 Task: Compose and send an invitation email for a welcome party, including a subject line, recipient addresses, a message body, and an image.
Action: Mouse moved to (40, 47)
Screenshot: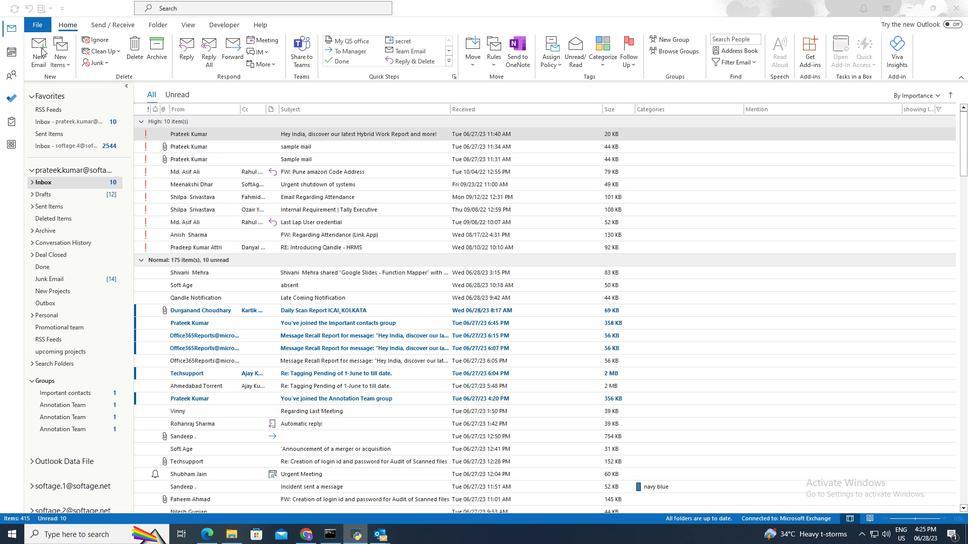 
Action: Mouse pressed left at (40, 47)
Screenshot: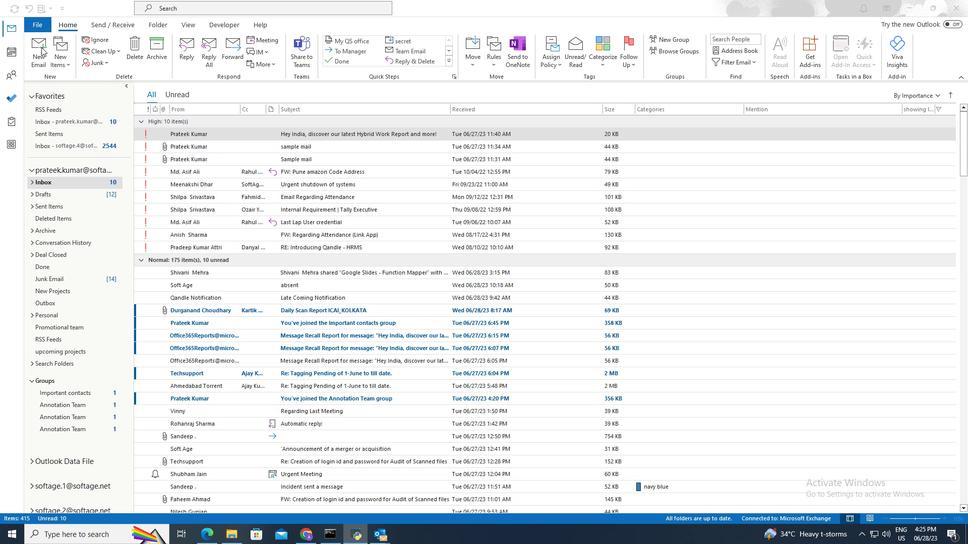 
Action: Mouse moved to (40, 46)
Screenshot: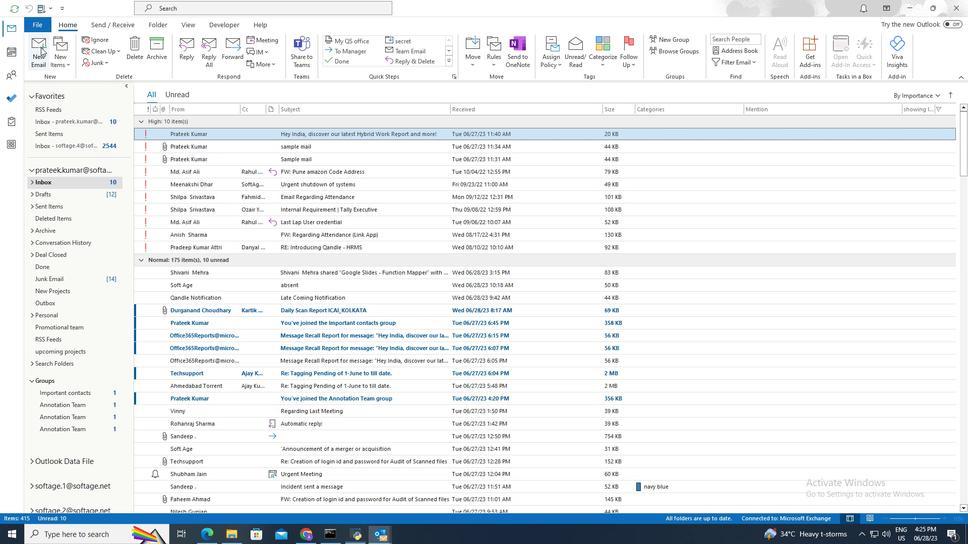 
Action: Mouse pressed left at (40, 46)
Screenshot: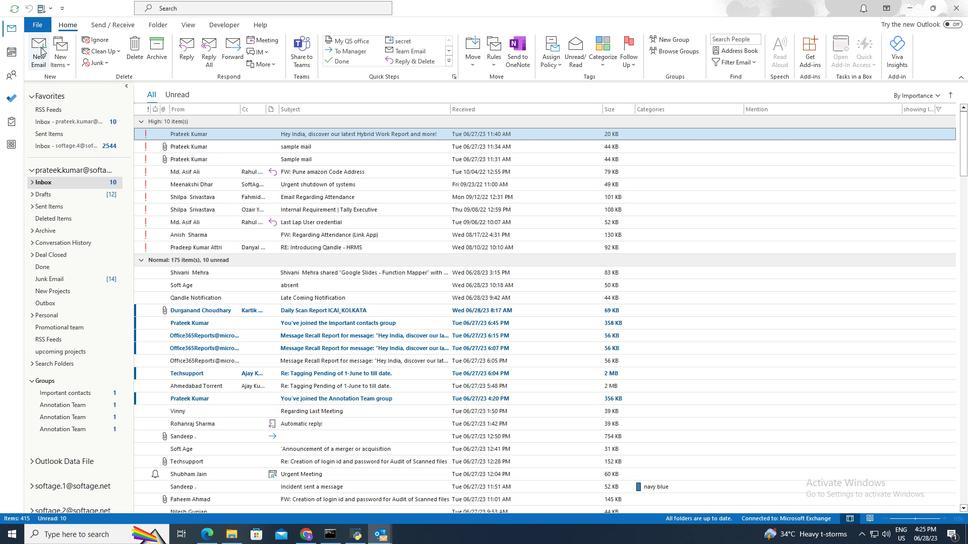 
Action: Mouse moved to (140, 121)
Screenshot: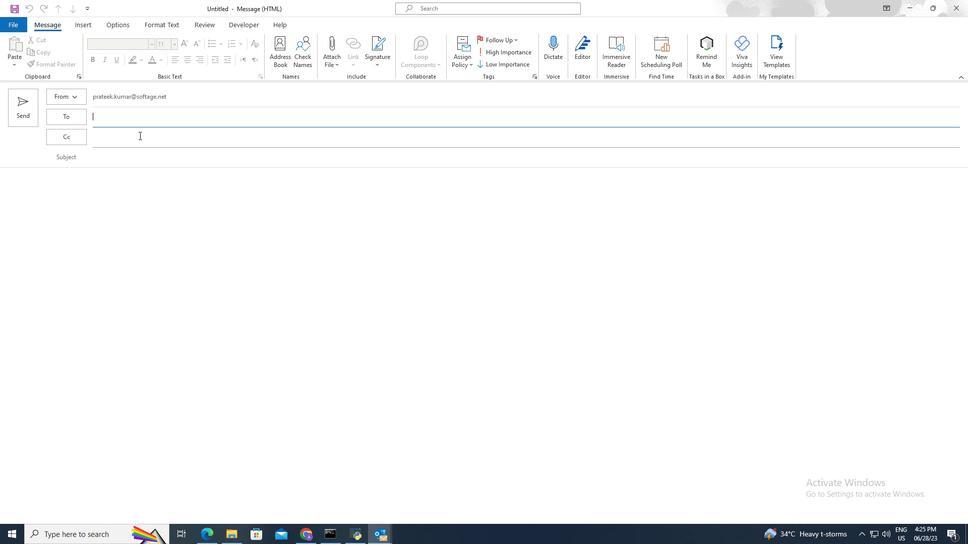 
Action: Mouse pressed left at (140, 121)
Screenshot: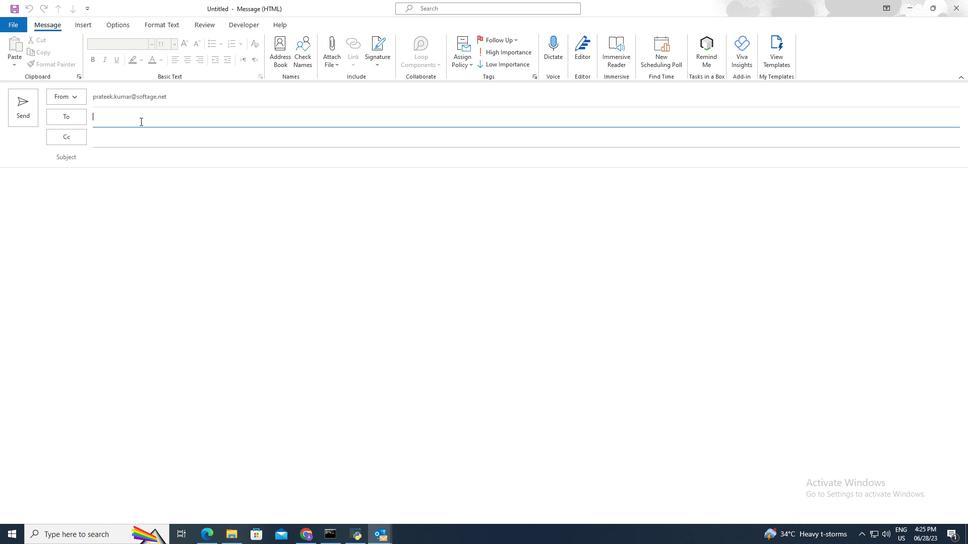 
Action: Key pressed ne<Key.enter>
Screenshot: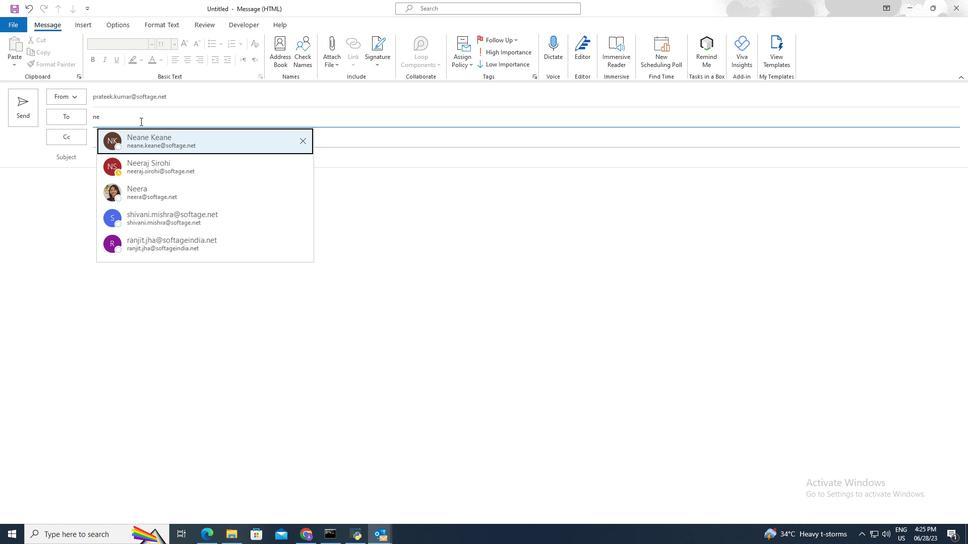 
Action: Mouse moved to (159, 143)
Screenshot: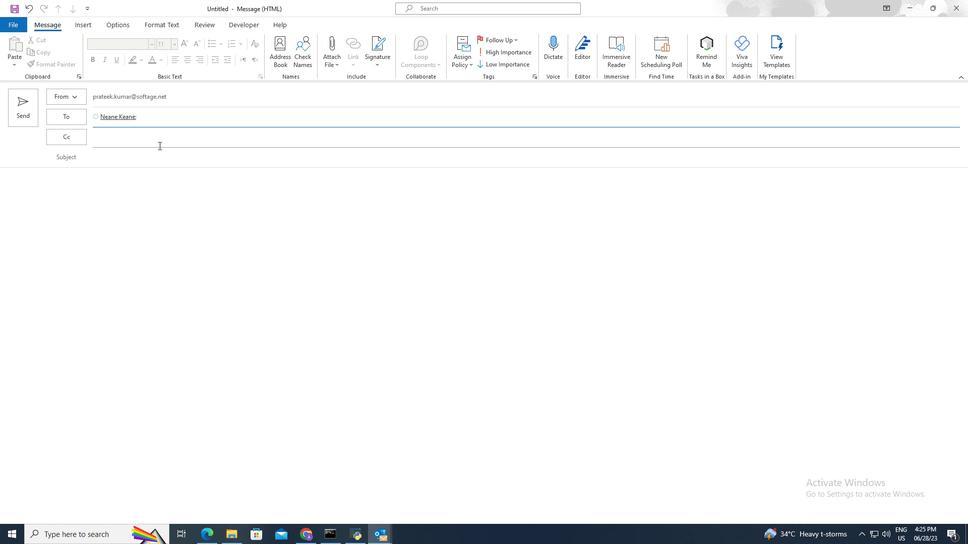 
Action: Mouse pressed left at (159, 143)
Screenshot: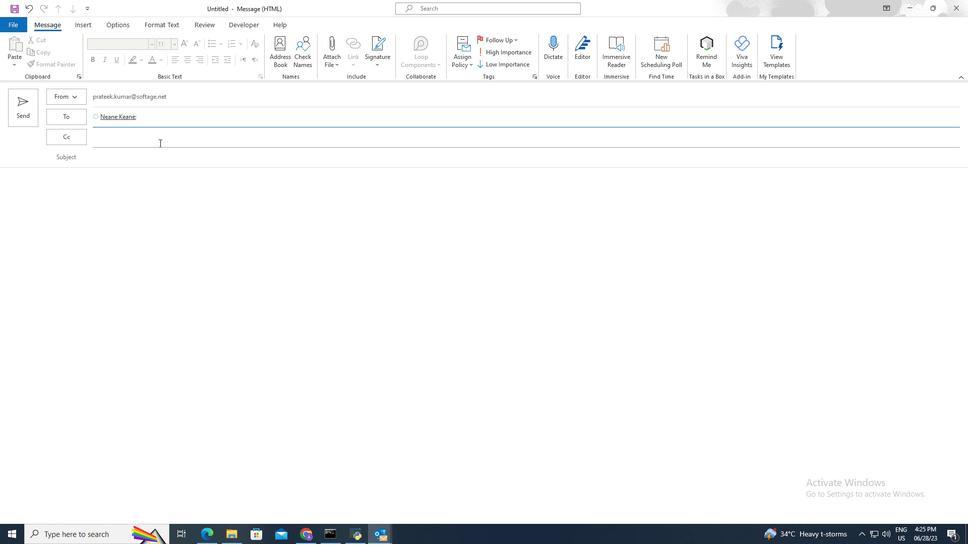 
Action: Key pressed pi<Key.enter>
Screenshot: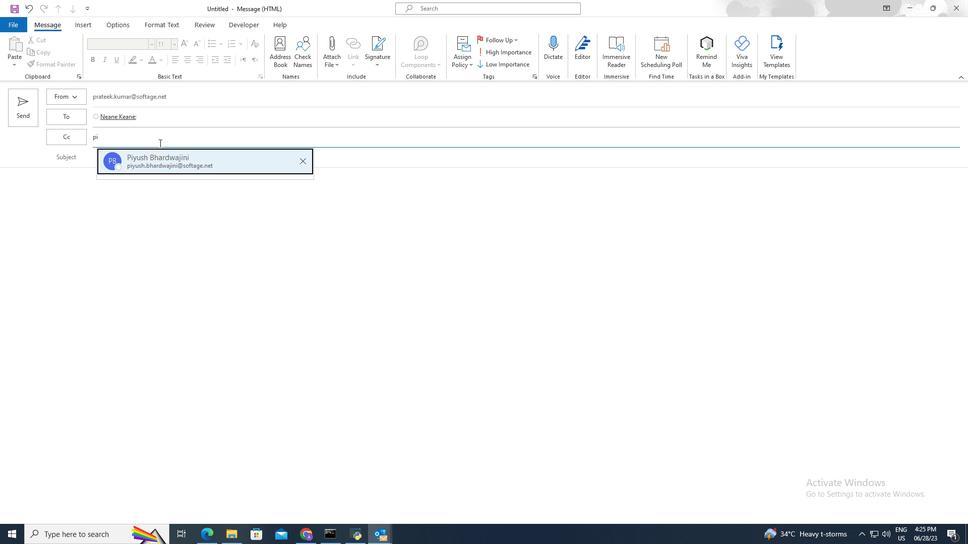 
Action: Mouse moved to (195, 143)
Screenshot: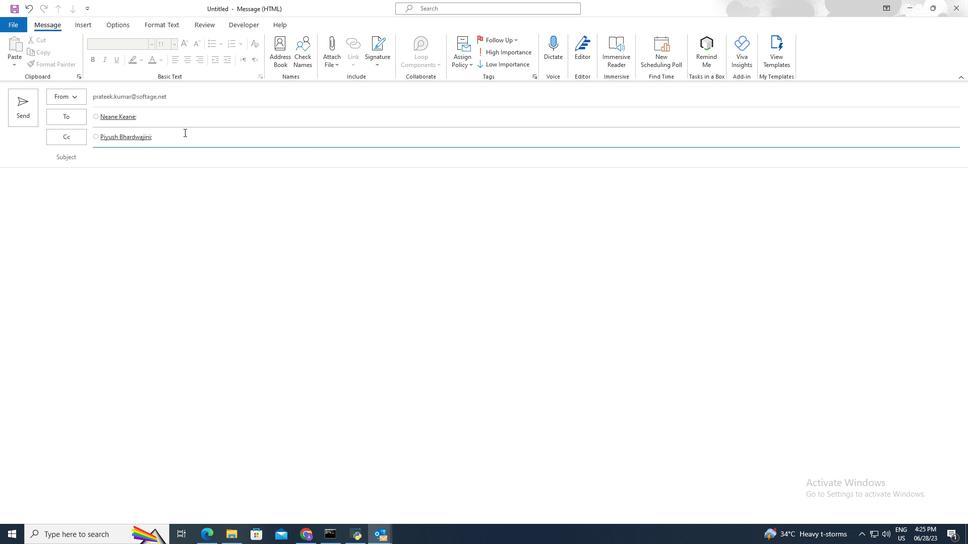 
Action: Mouse pressed left at (195, 143)
Screenshot: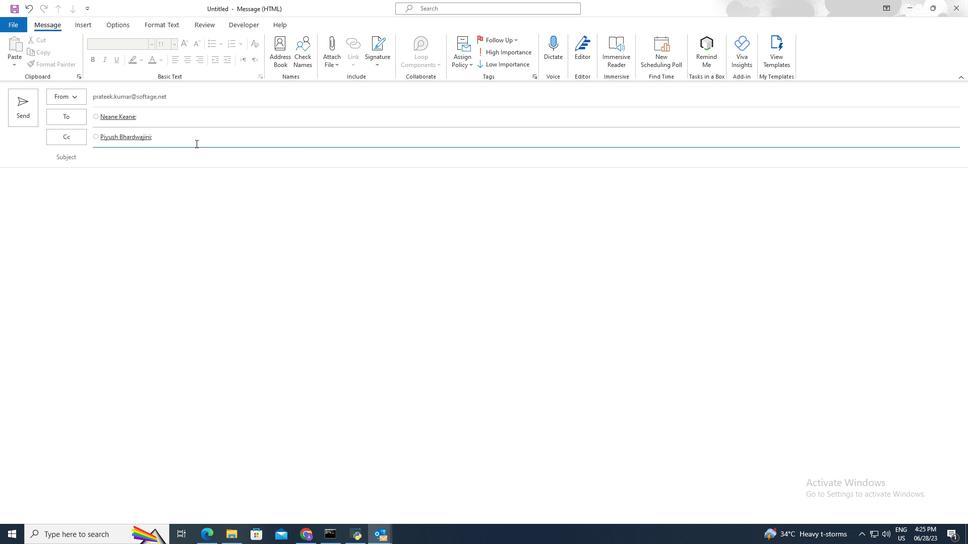 
Action: Mouse moved to (196, 143)
Screenshot: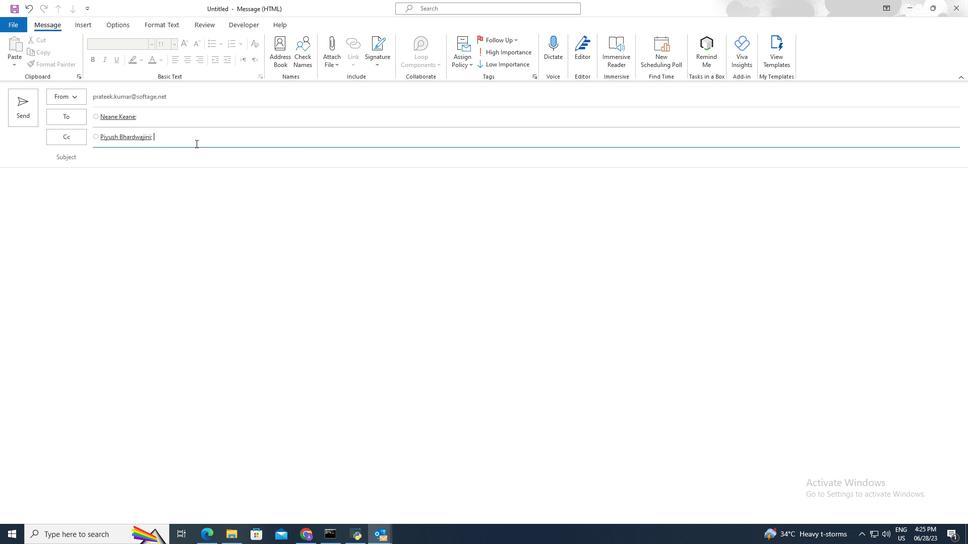 
Action: Key pressed roh<Key.enter>
Screenshot: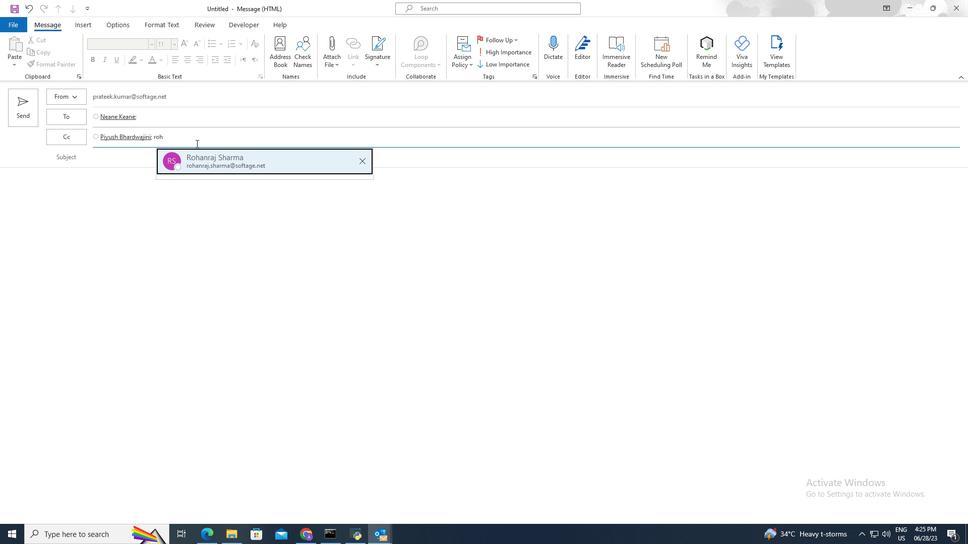 
Action: Mouse moved to (194, 161)
Screenshot: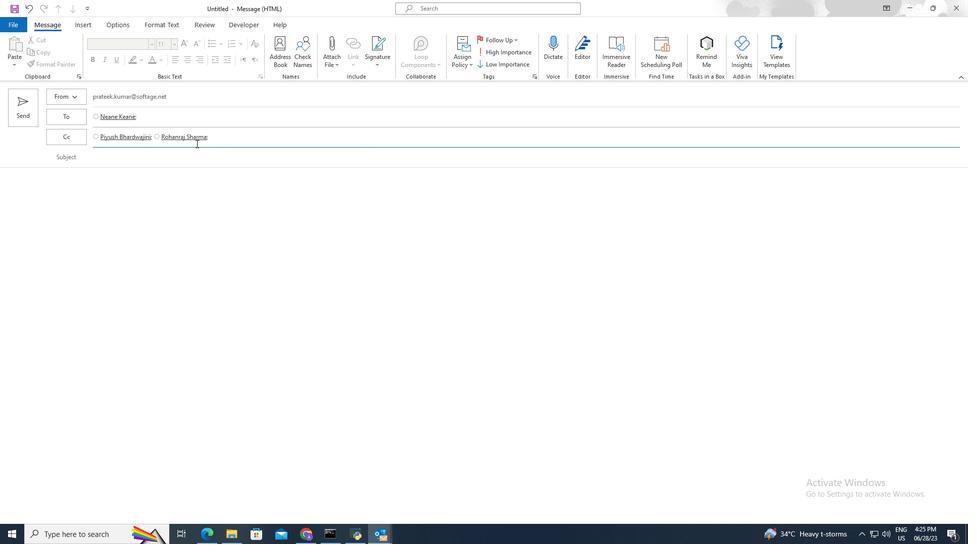 
Action: Mouse pressed left at (194, 161)
Screenshot: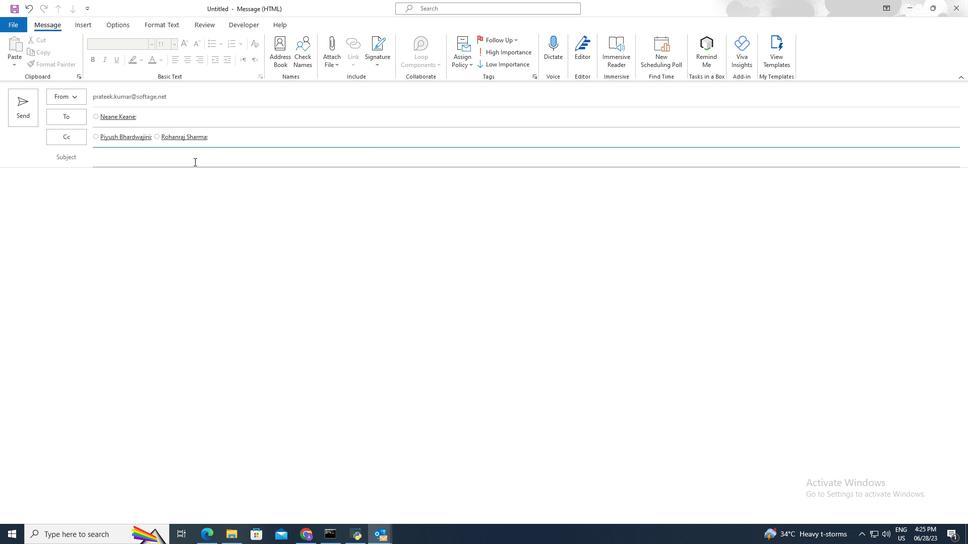 
Action: Key pressed <Key.shift>Join<Key.space><Key.shift>us<Key.space>for<Key.space>a<Key.space><Key.shift>Spectacular<Key.space><Key.shift>Welcome<Key.space><Key.shift>Party<Key.shift>!
Screenshot: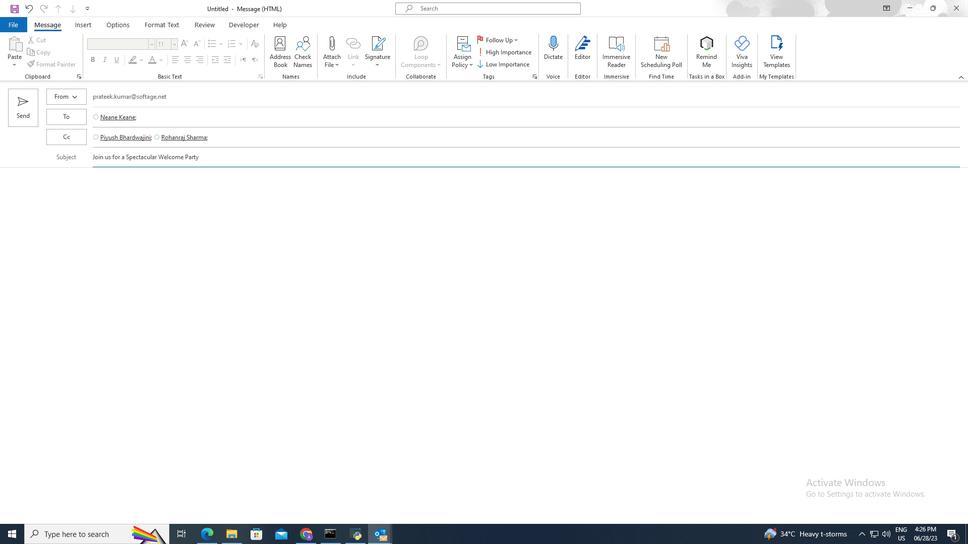 
Action: Mouse moved to (201, 189)
Screenshot: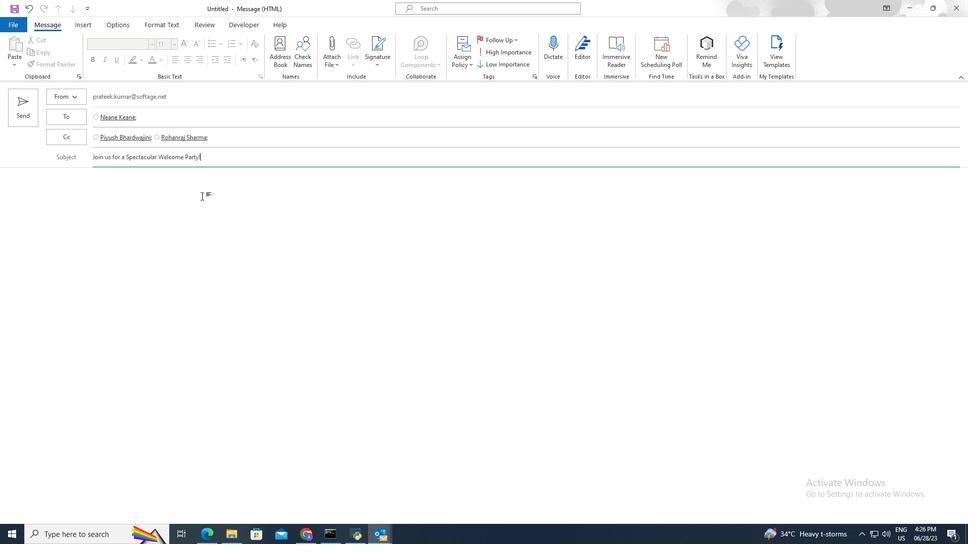 
Action: Mouse pressed left at (201, 189)
Screenshot: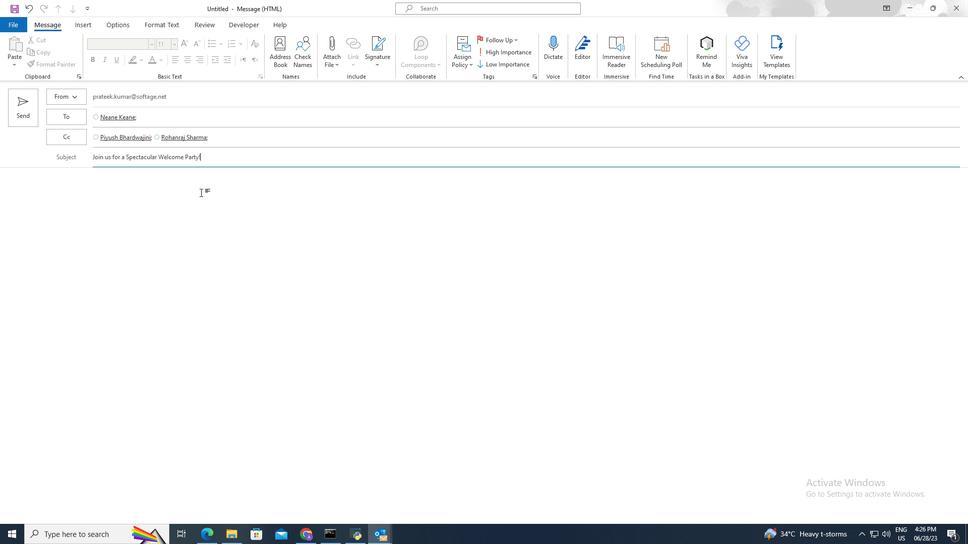 
Action: Key pressed <Key.shift>We<Key.space>hope<Key.space>this<Key.space>email<Key.space>finds<Key.space>you<Key.space>in<Key.space>high<Key.space>spirits<Key.shift><Key.shift><Key.shift><Key.shift><Key.shift>!<Key.space><Key.shift><Key.shift><Key.shift><Key.shift><Key.shift><Key.shift><Key.shift><Key.shift><Key.shift><Key.shift><Key.shift><Key.shift><Key.shift><Key.shift><Key.shift><Key.shift><Key.shift><Key.shift><Key.shift><Key.shift><Key.shift><Key.shift><Key.shift><Key.shift><Key.shift><Key.shift><Key.shift><Key.shift>We<Key.space>are<Key.space>delighted<Key.space>to<Key.space>extend<Key.space>a<Key.space>warm<Key.space>invitation<Key.space>to<Key.space>our<Key.space>upcoming<Key.space><Key.shift>Welcome<Key.space><Key.shift>Party,<Key.space>adn<Key.space>we<Key.space>would<Key.space>be<Key.space>thrilled<Key.space>if<Key.space>you<Key.space>could<Key.space>join<Key.space>us<Key.space>in<Key.space>ci<Key.backspace>elebrating<Key.space>this<Key.space>exciting<Key.space>occasion.<Key.space><Key.shift>As<Key.space>you<Key.space>may<Key.space>know<Key.space><Key.backspace>,<Key.space>we<Key.space>recently<Key.space>welcomed<Key.space>some<Key.space>fantastic<Key.space>new<Key.space>additions<Key.space>to<Key.space>our<Key.space>team,<Key.space>and<Key.space>we<Key.space>believe<Key.space>it's<Key.space>the<Key.space>perfect<Key.space>opportunity<Key.space>to<Key.space>come<Key.space>together,<Key.space>forge<Key.space>new<Key.space>connections,<Key.space>and<Key.space>foster<Key.space>s<Key.space><Key.backspace><Key.backspace>a<Key.space>sense<Key.space>of<Key.space>cm<Key.backspace>amaraderie<Key.space>
Screenshot: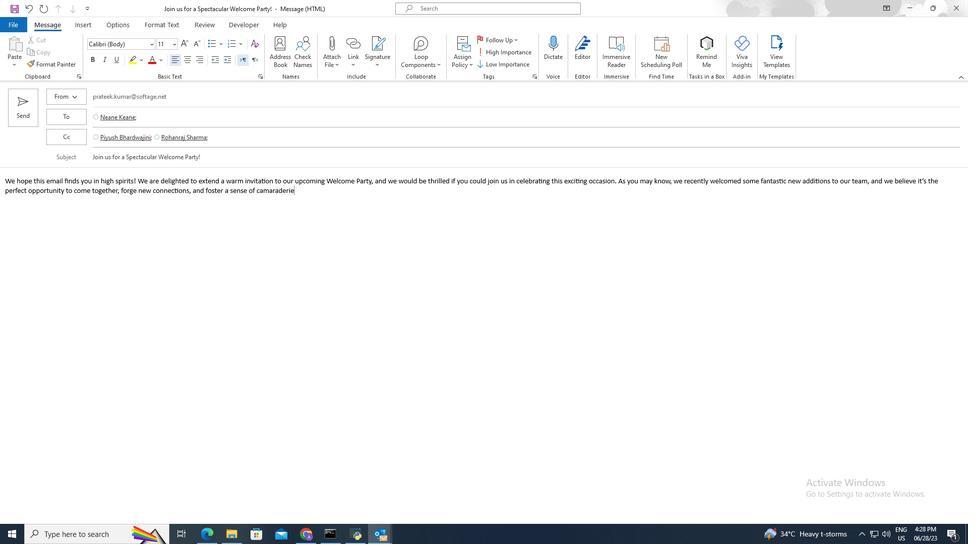 
Action: Mouse moved to (163, 185)
Screenshot: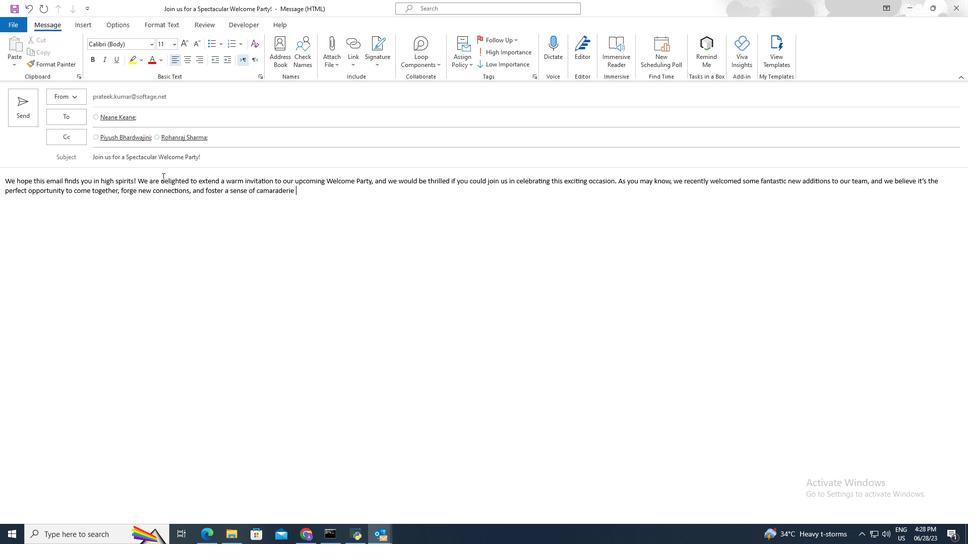 
Action: Mouse pressed left at (163, 185)
Screenshot: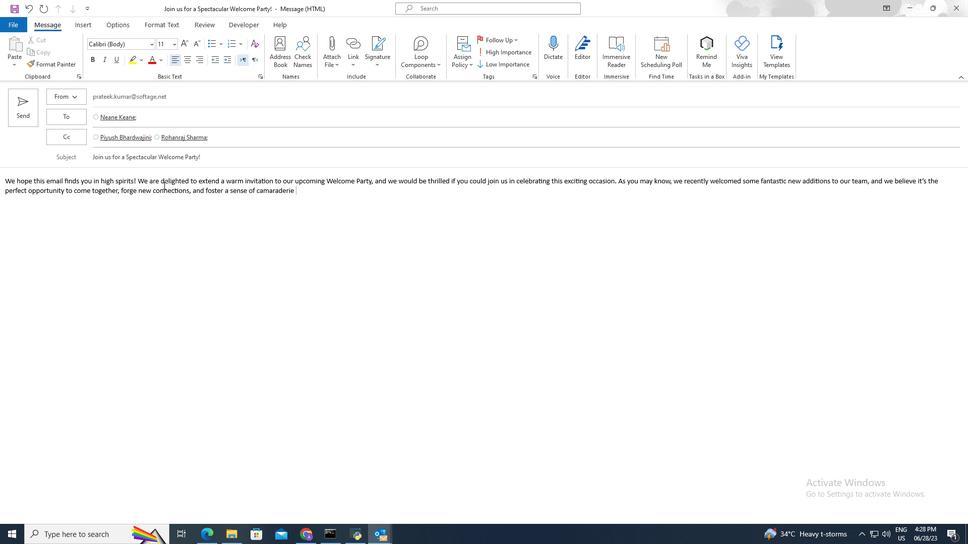 
Action: Mouse moved to (160, 186)
Screenshot: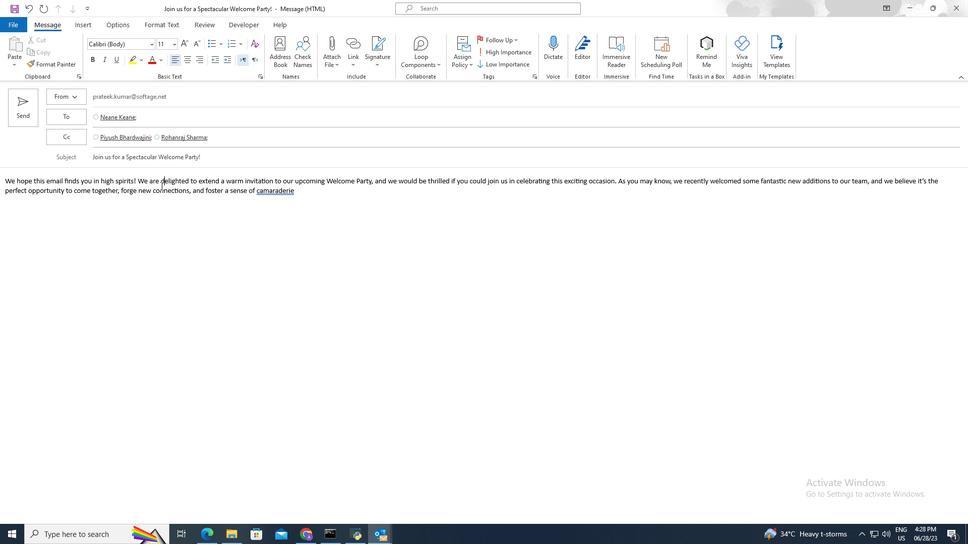 
Action: Key pressed ctrl+A
Screenshot: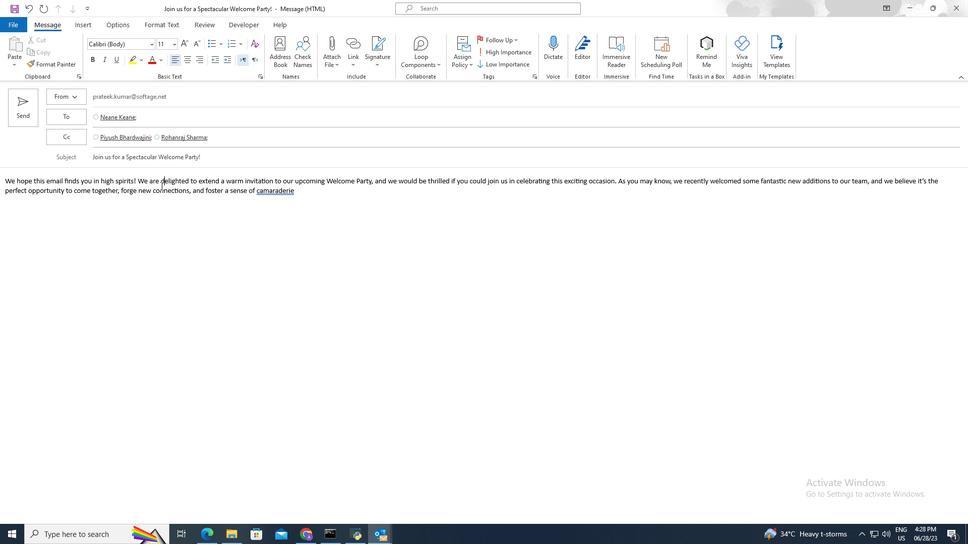 
Action: Mouse moved to (151, 43)
Screenshot: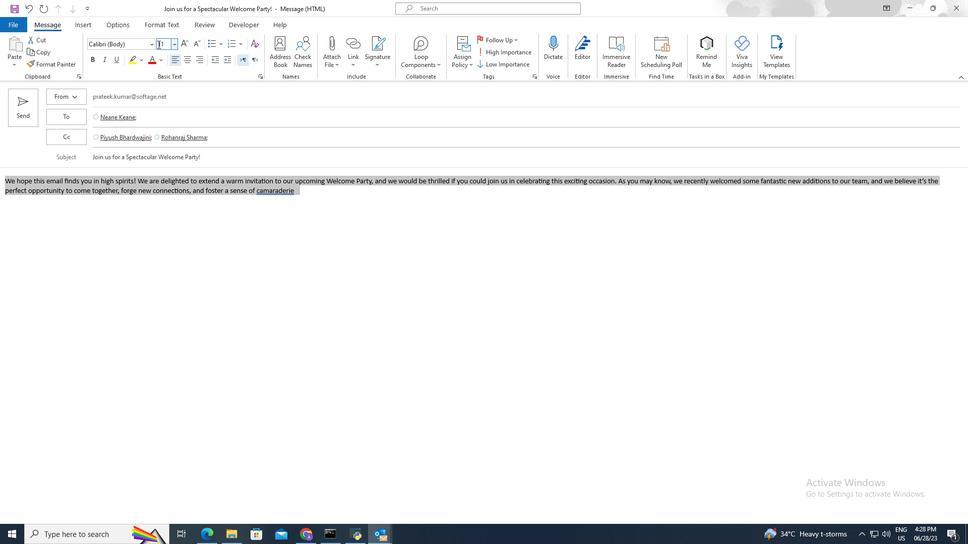 
Action: Mouse pressed left at (151, 43)
Screenshot: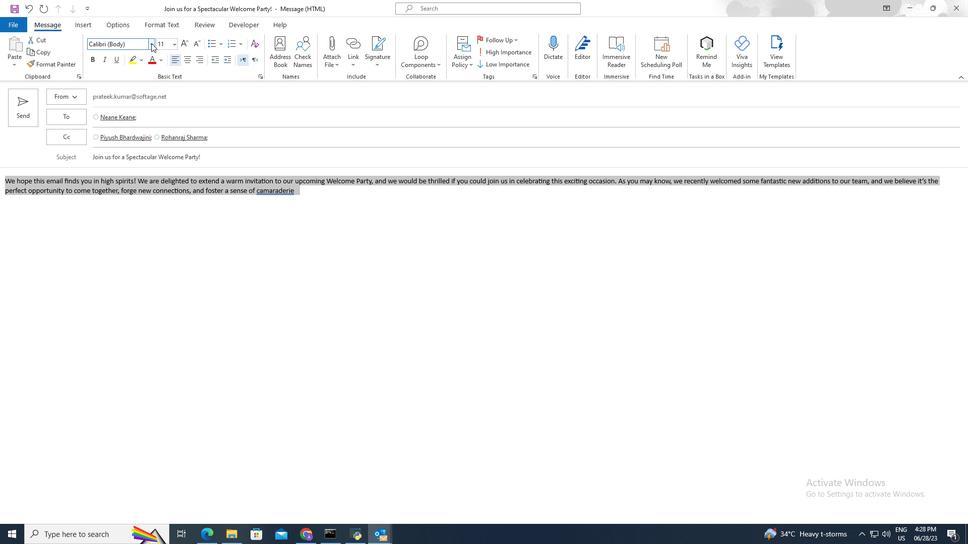 
Action: Mouse moved to (147, 47)
Screenshot: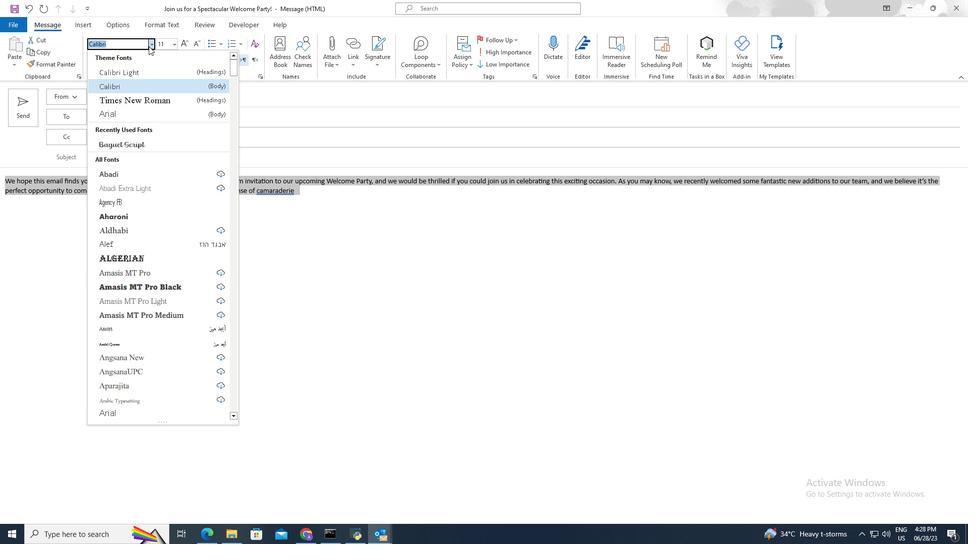 
Action: Key pressed <Key.backspace>b
Screenshot: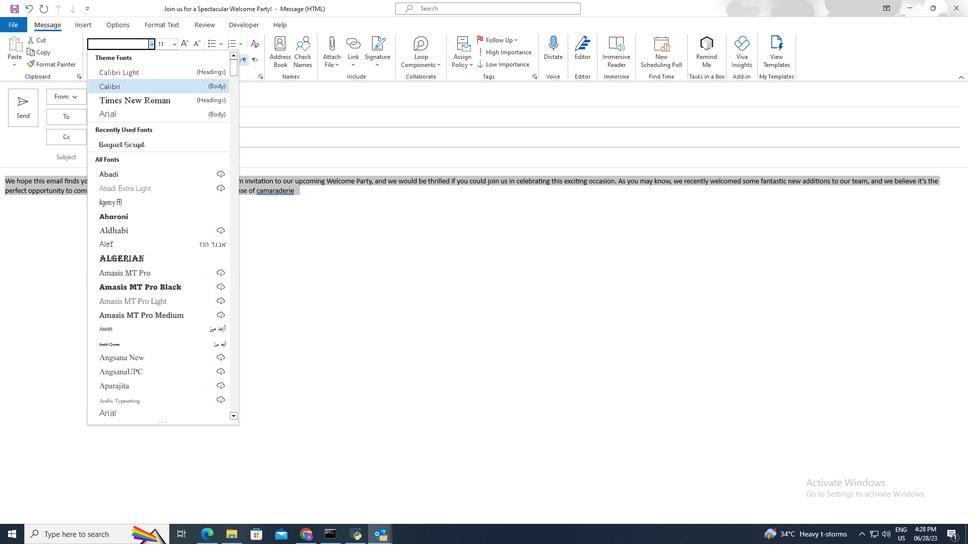 
Action: Mouse moved to (145, 143)
Screenshot: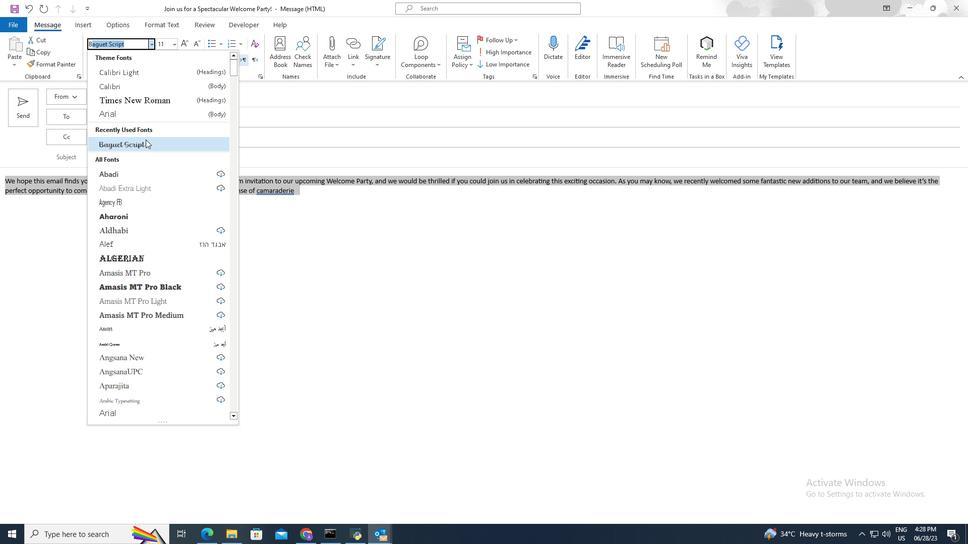 
Action: Mouse pressed left at (145, 143)
Screenshot: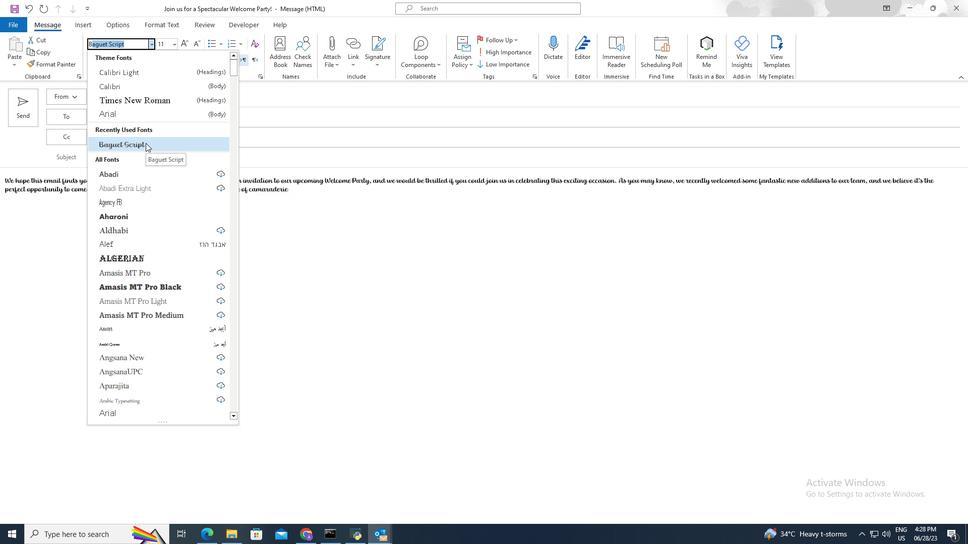 
Action: Mouse moved to (321, 196)
Screenshot: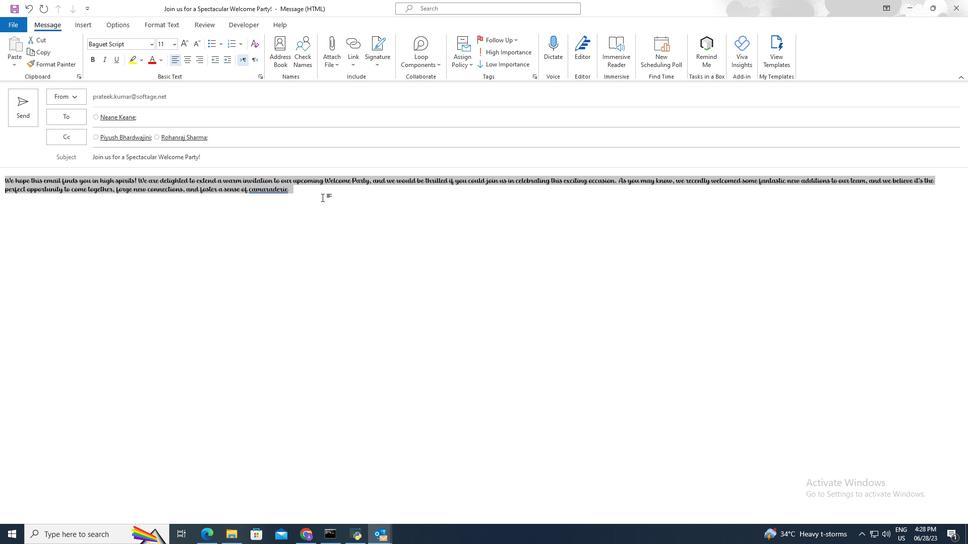 
Action: Mouse pressed left at (321, 196)
Screenshot: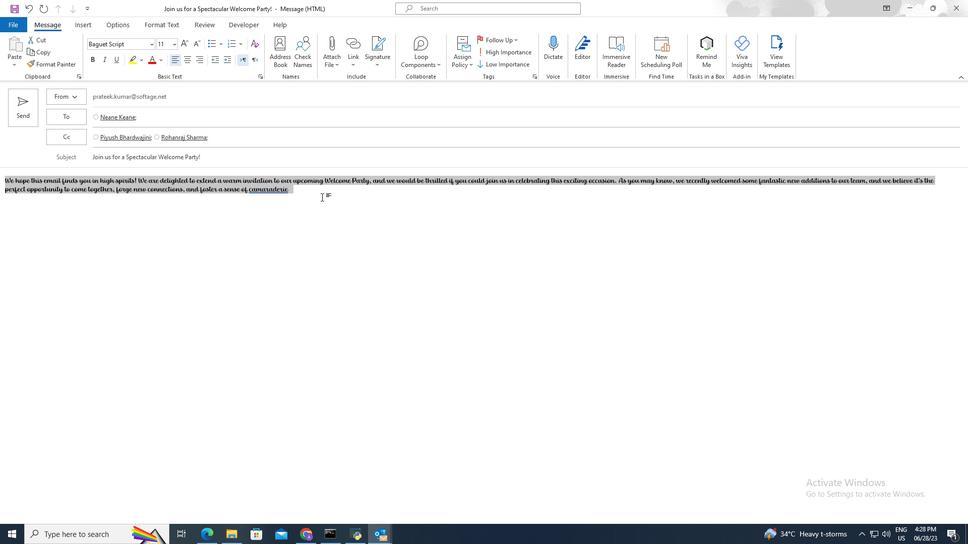 
Action: Mouse moved to (321, 196)
Screenshot: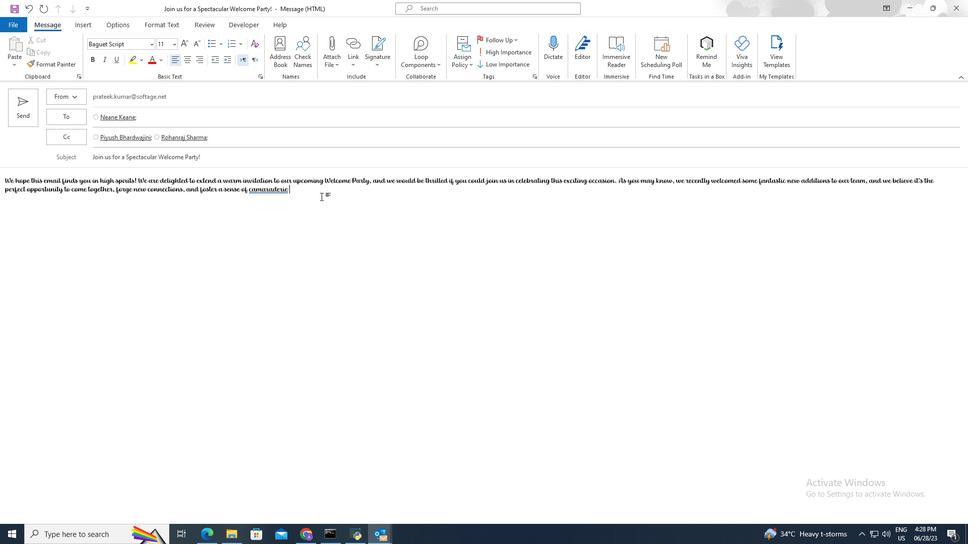 
Action: Key pressed <Key.shift_r><Key.enter>
Screenshot: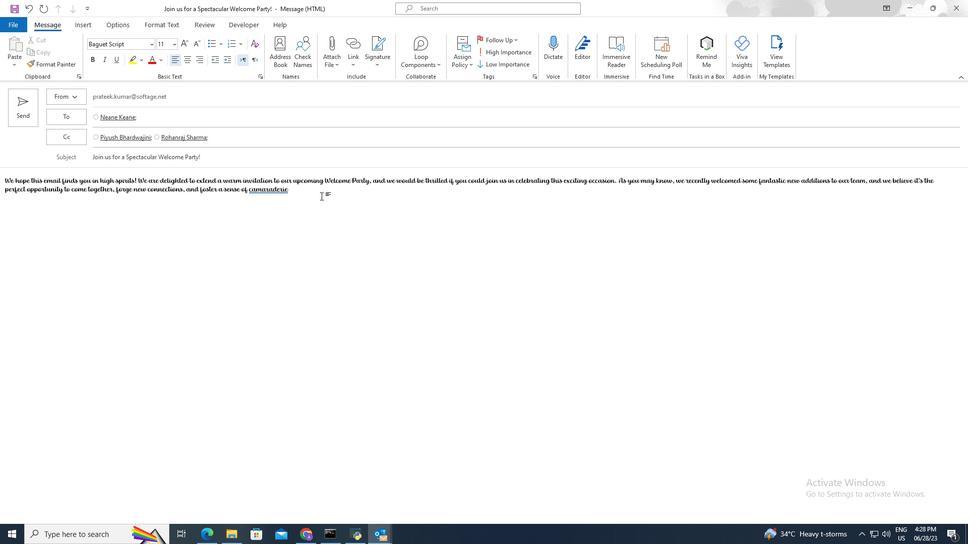 
Action: Mouse moved to (85, 26)
Screenshot: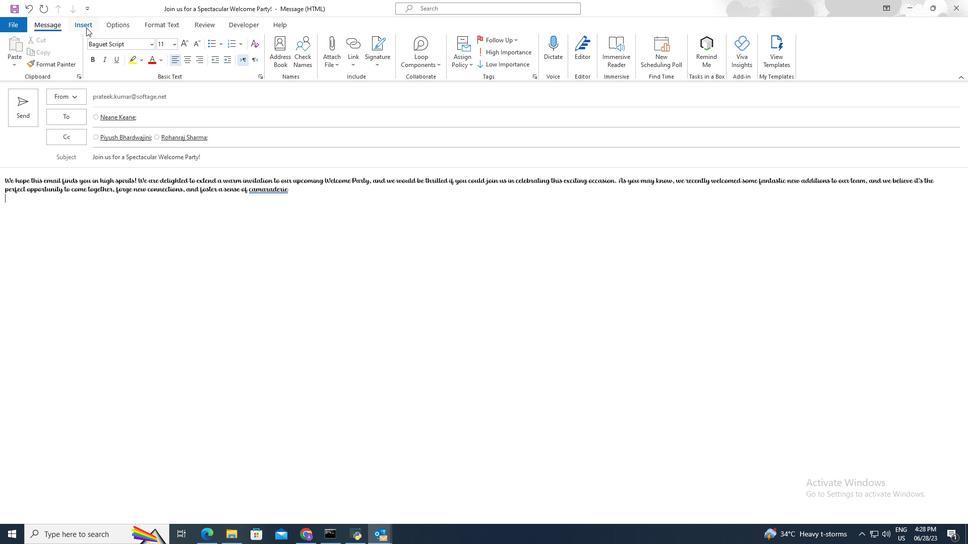 
Action: Mouse pressed left at (85, 26)
Screenshot: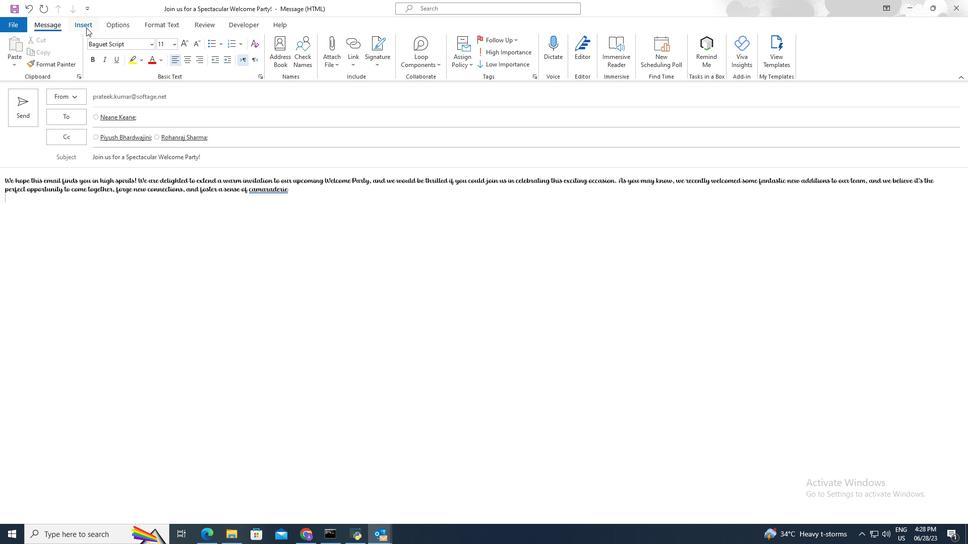 
Action: Mouse moved to (277, 59)
Screenshot: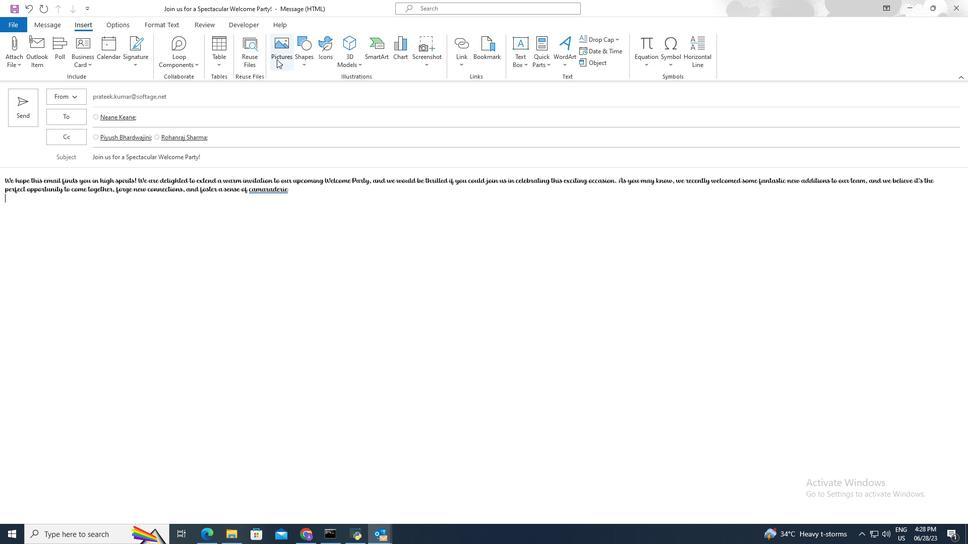 
Action: Mouse pressed left at (277, 59)
Screenshot: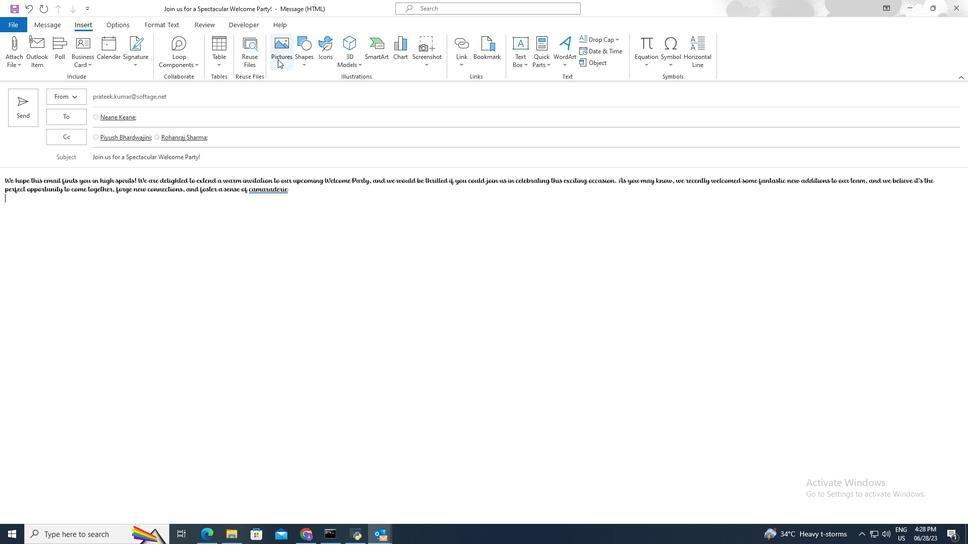 
Action: Mouse moved to (294, 91)
Screenshot: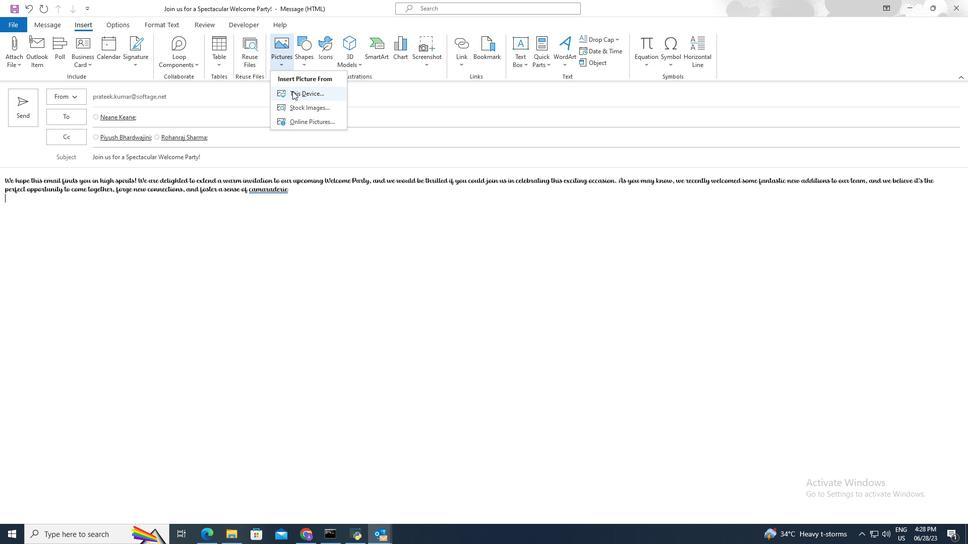 
Action: Mouse pressed left at (294, 91)
Screenshot: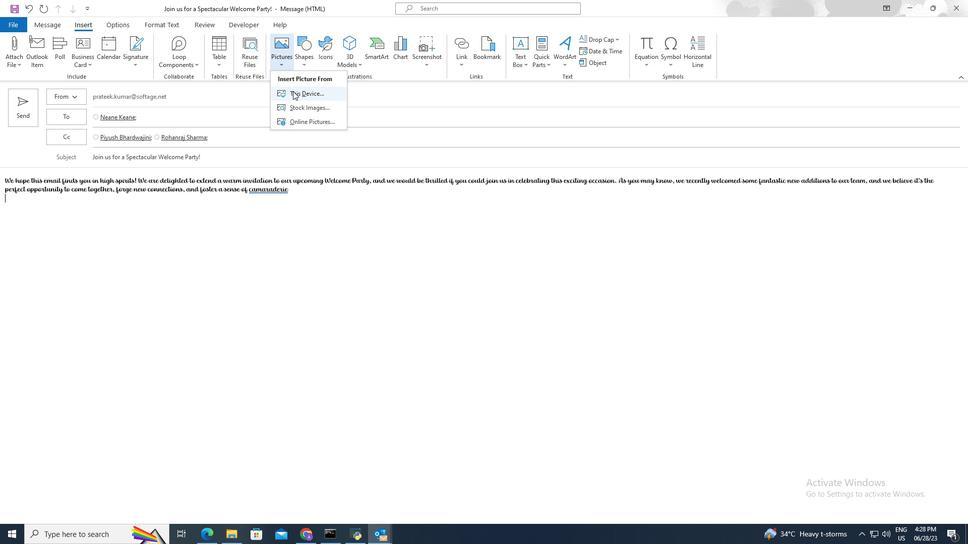 
Action: Mouse moved to (43, 121)
Screenshot: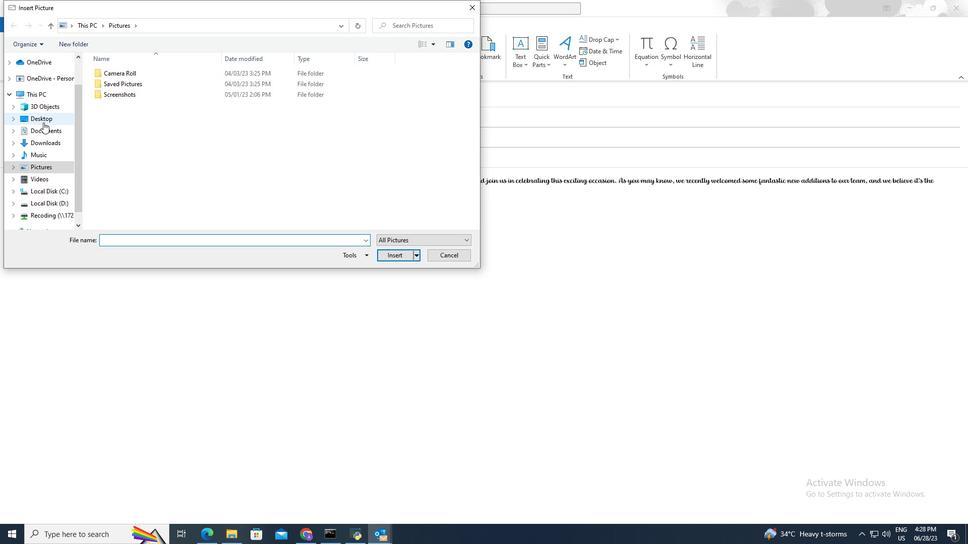 
Action: Mouse pressed left at (43, 121)
Screenshot: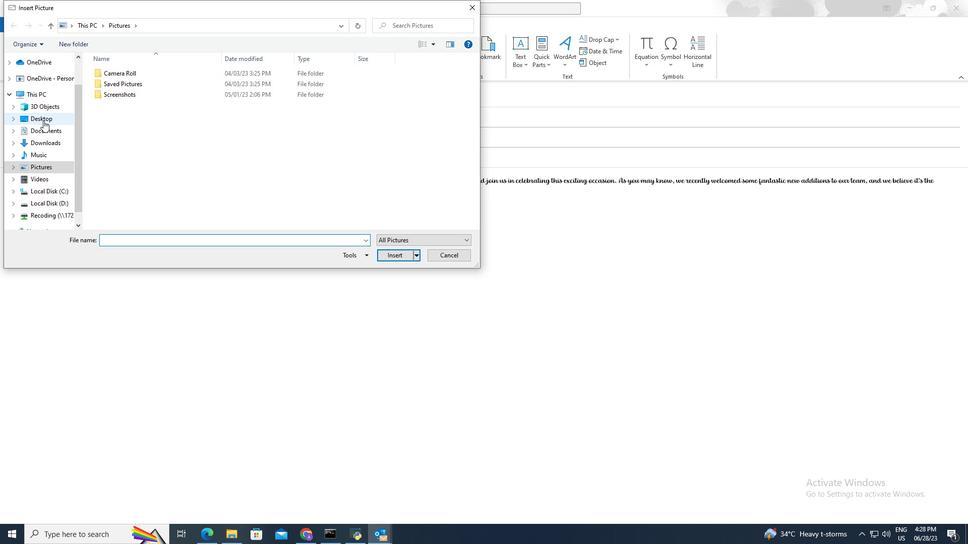 
Action: Mouse moved to (111, 95)
Screenshot: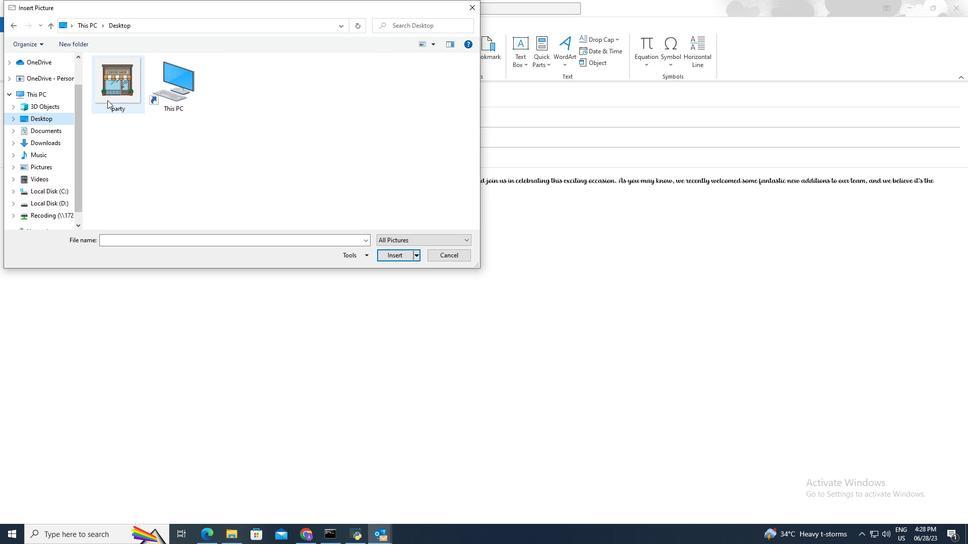 
Action: Mouse pressed left at (111, 95)
Screenshot: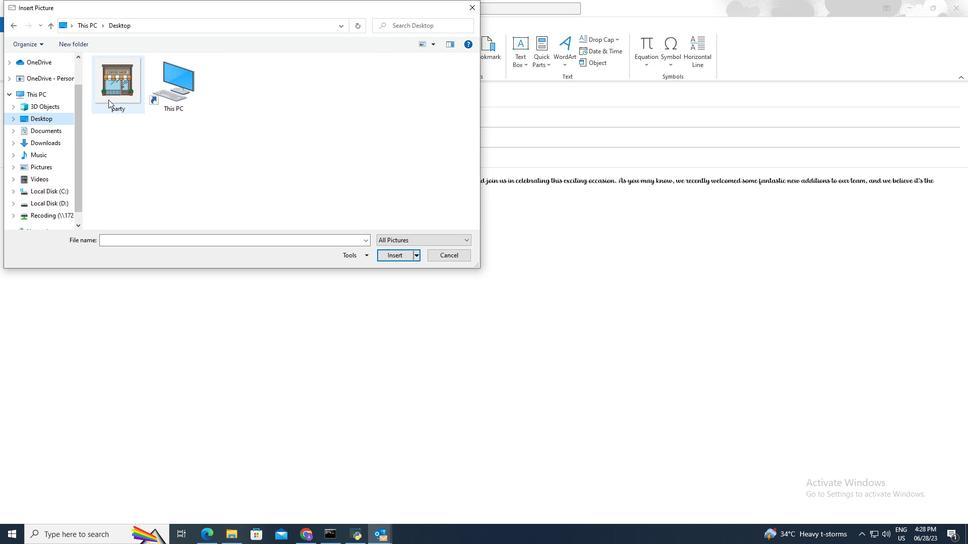 
Action: Mouse moved to (388, 256)
Screenshot: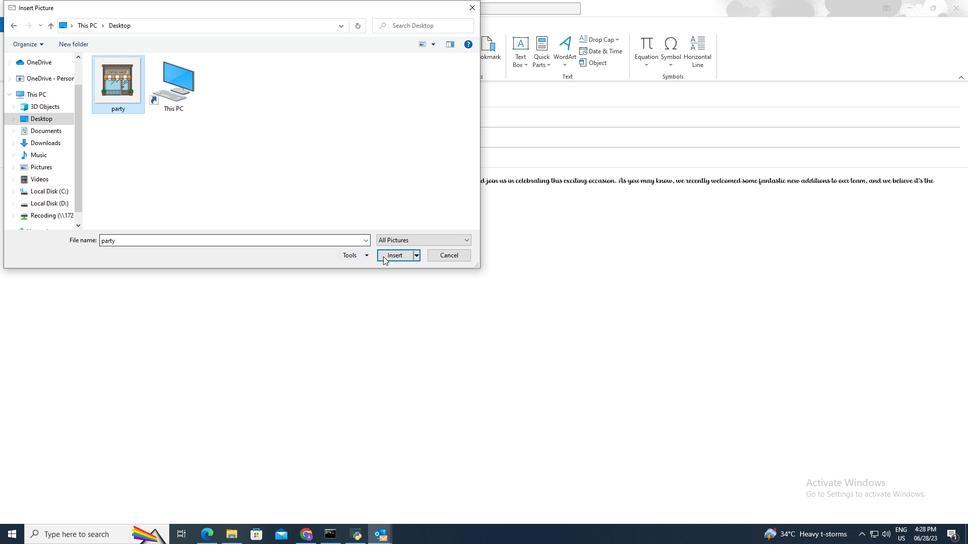 
Action: Mouse pressed left at (388, 256)
Screenshot: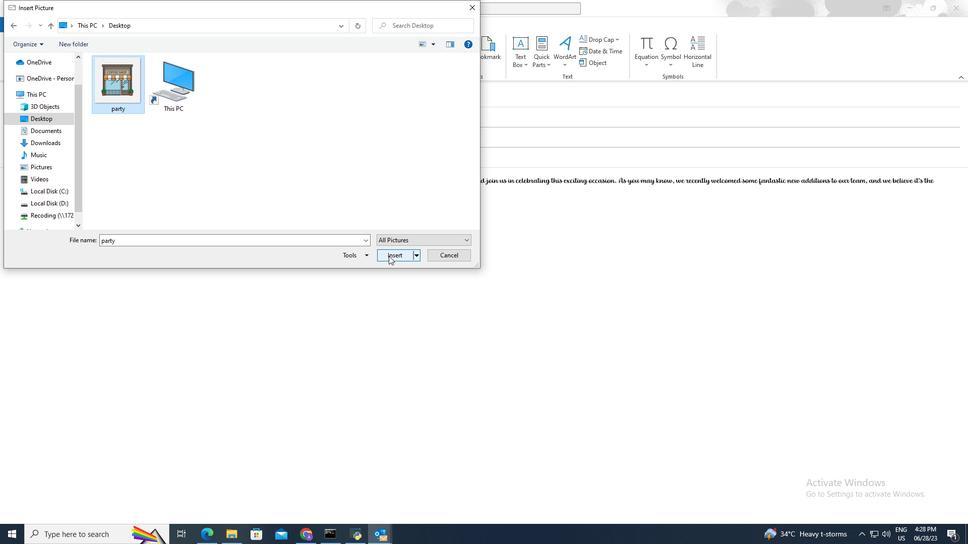 
Action: Mouse moved to (920, 45)
Screenshot: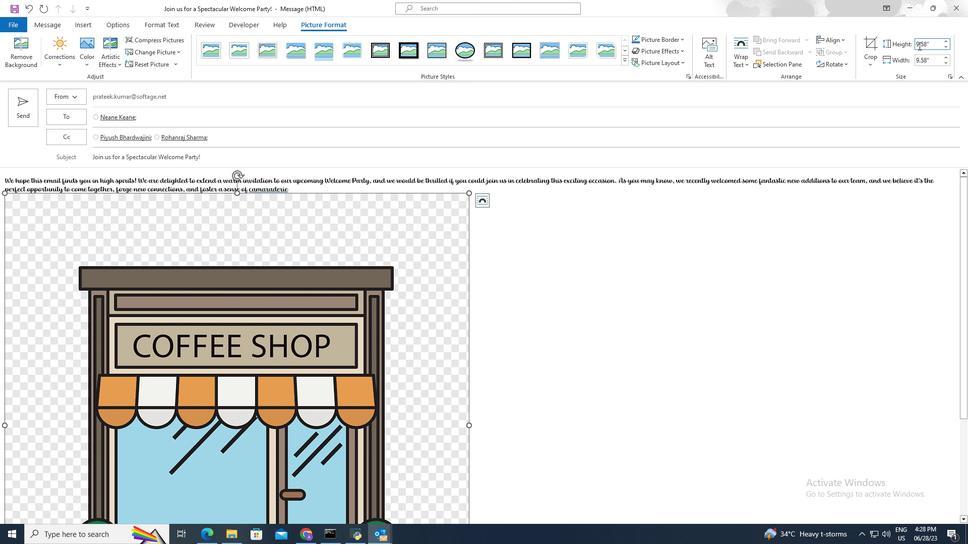 
Action: Mouse pressed left at (920, 45)
Screenshot: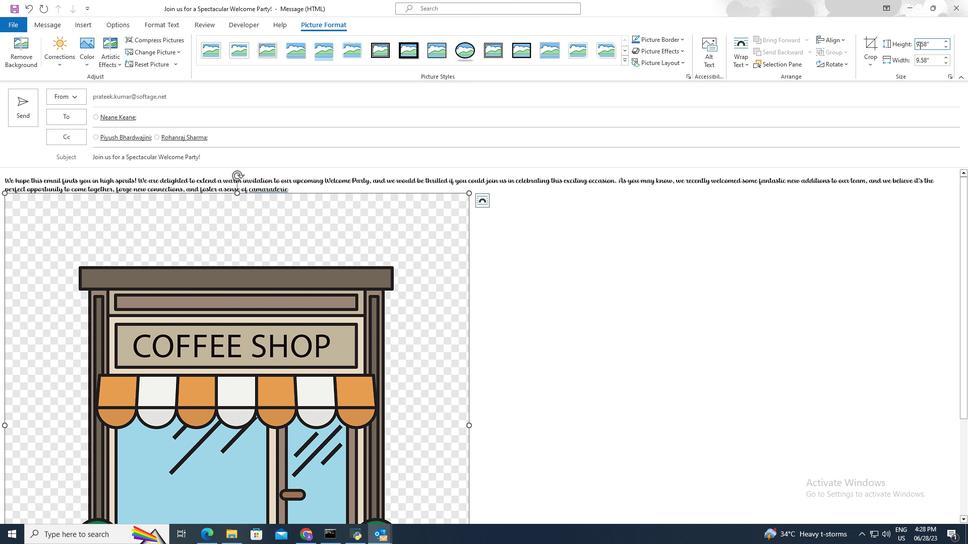 
Action: Mouse moved to (859, 24)
Screenshot: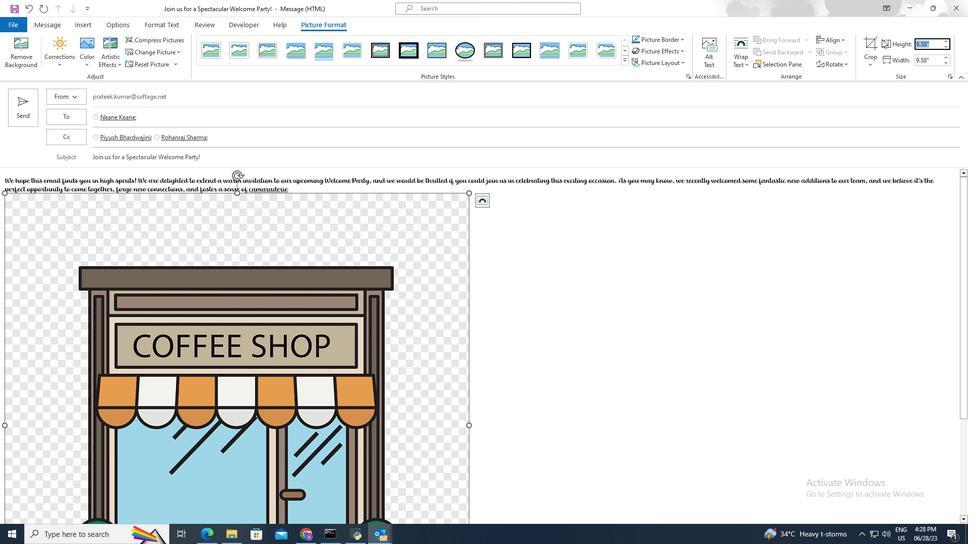 
Action: Key pressed 3.8<Key.enter>
Screenshot: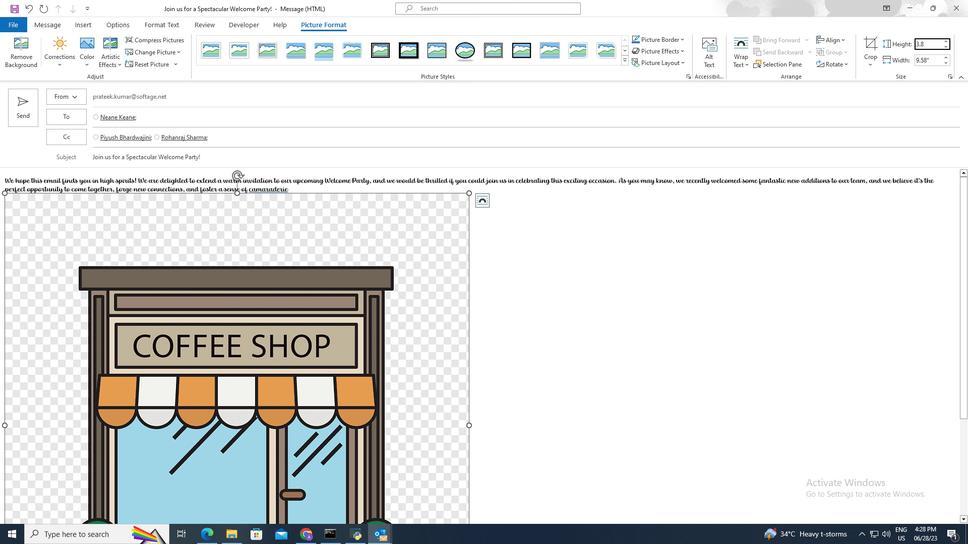 
Action: Mouse moved to (25, 102)
Screenshot: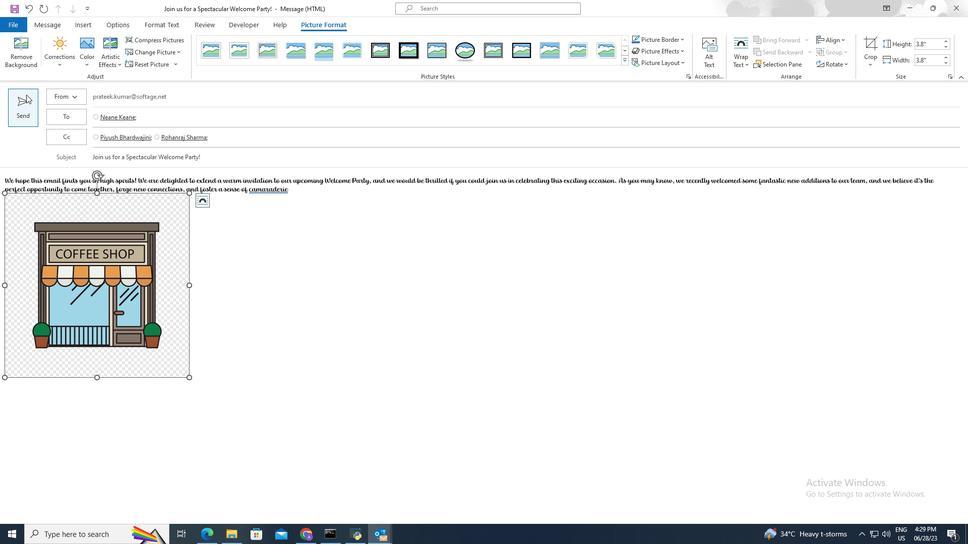 
Action: Mouse pressed left at (25, 102)
Screenshot: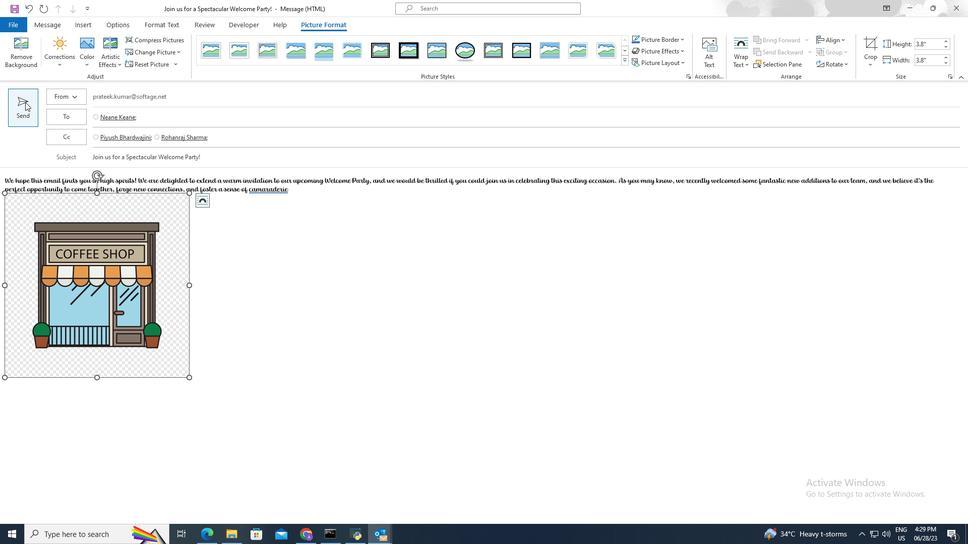 
Action: Mouse moved to (247, 200)
Screenshot: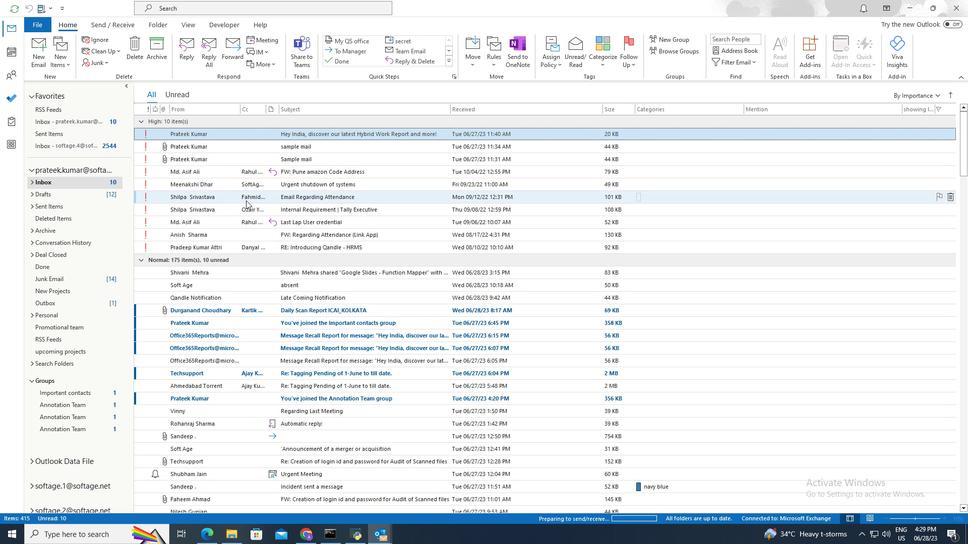 
